 Task: Create a task  Implement a new cloud-based supply chain analytics system for a company , assign it to team member softage.5@softage.net in the project BlueLine and update the status of the task to  On Track  , set the priority of the task to Low
Action: Mouse moved to (68, 60)
Screenshot: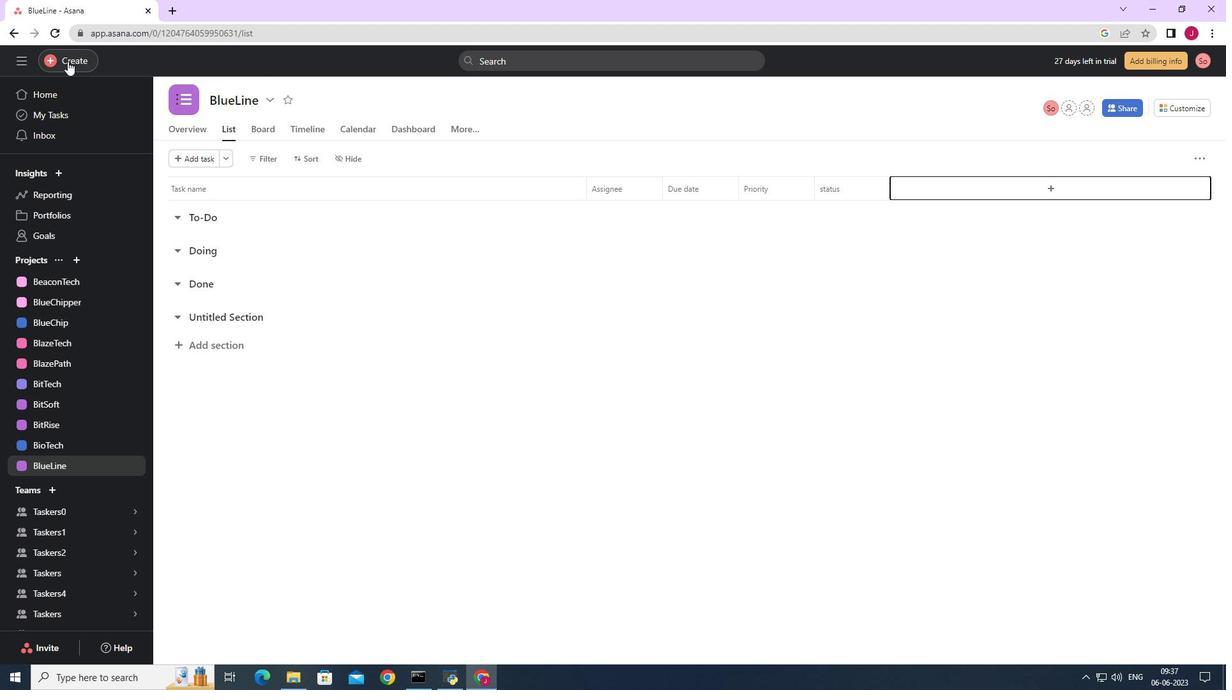 
Action: Mouse pressed left at (68, 60)
Screenshot: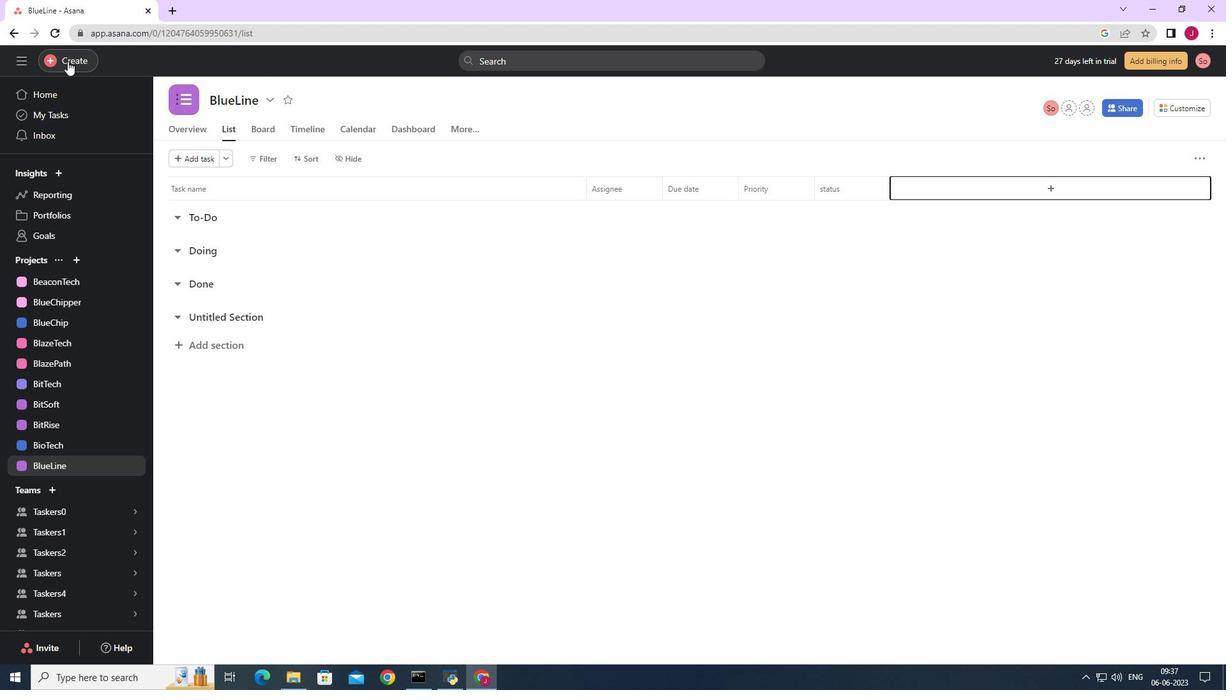 
Action: Mouse moved to (146, 64)
Screenshot: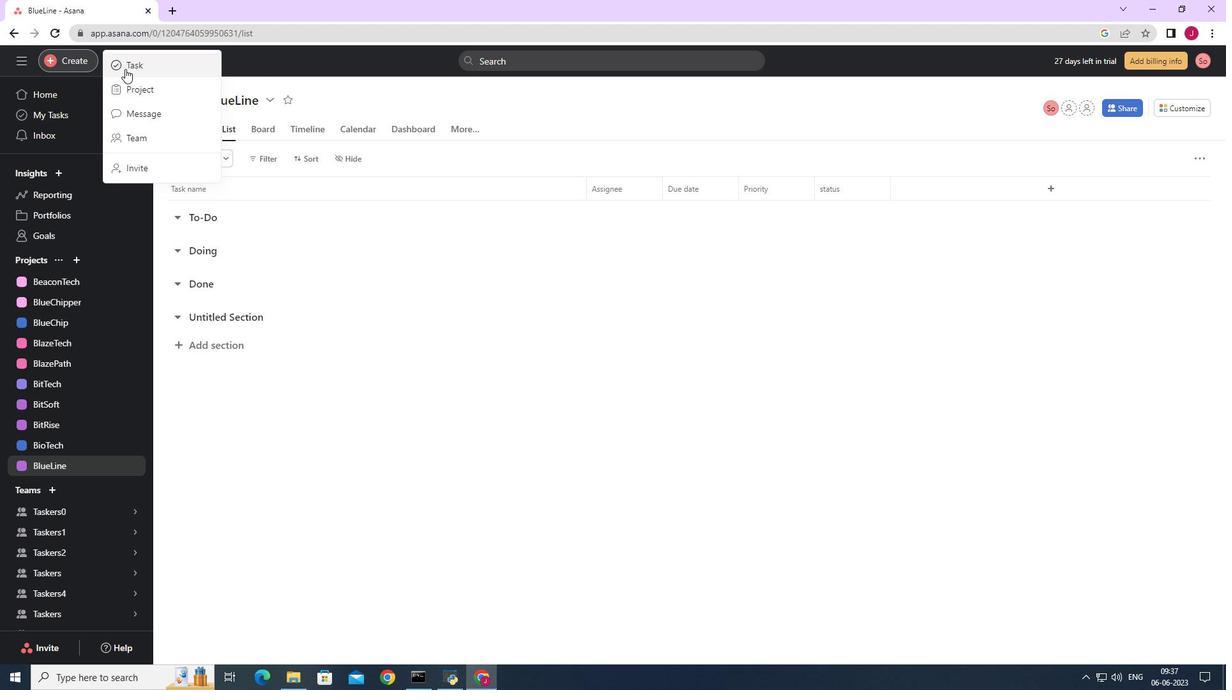 
Action: Mouse pressed left at (146, 64)
Screenshot: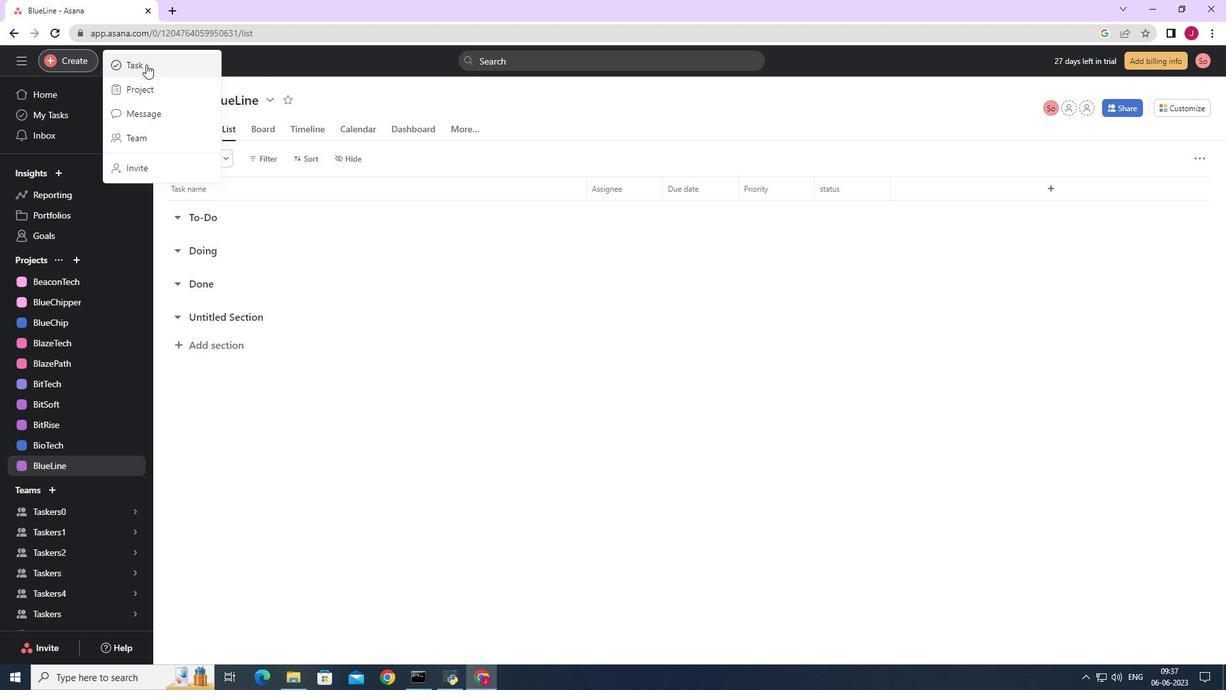 
Action: Mouse moved to (975, 424)
Screenshot: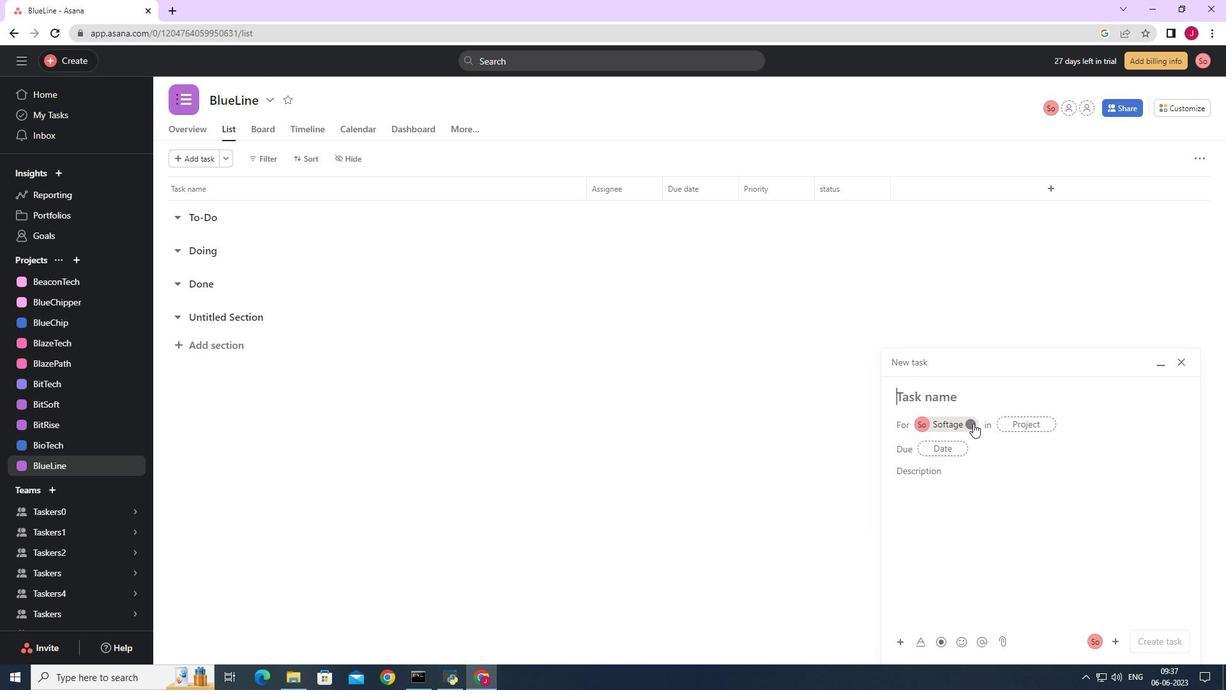 
Action: Mouse pressed left at (975, 424)
Screenshot: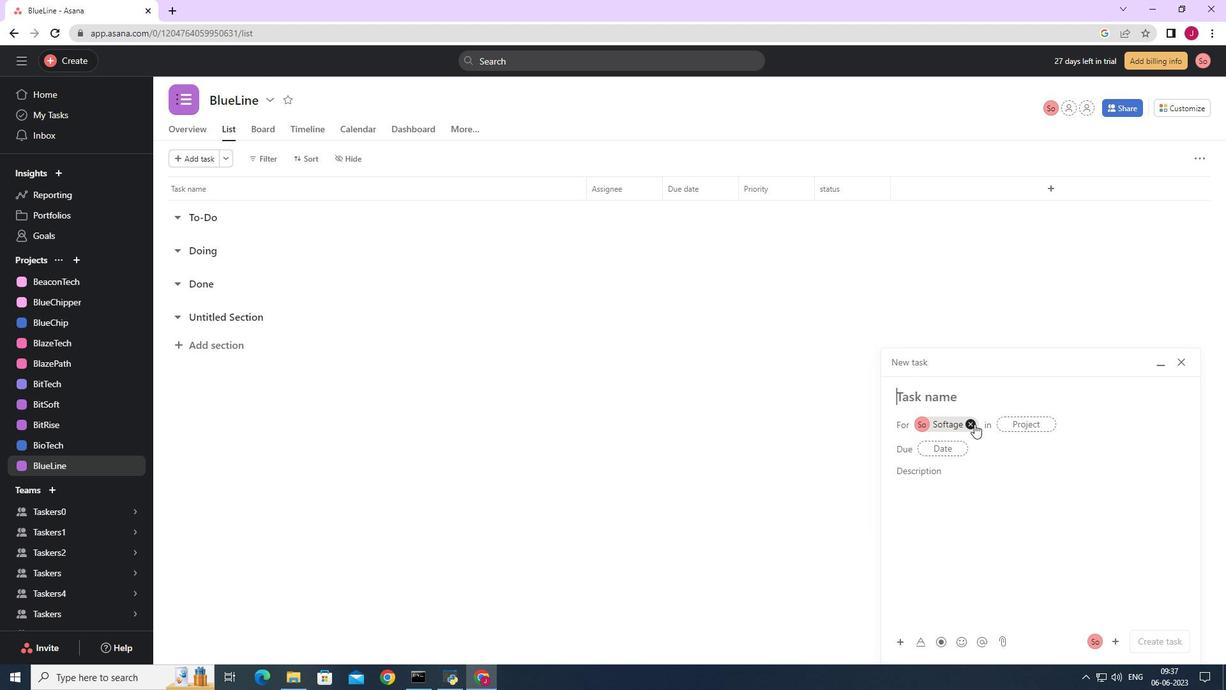 
Action: Mouse moved to (927, 394)
Screenshot: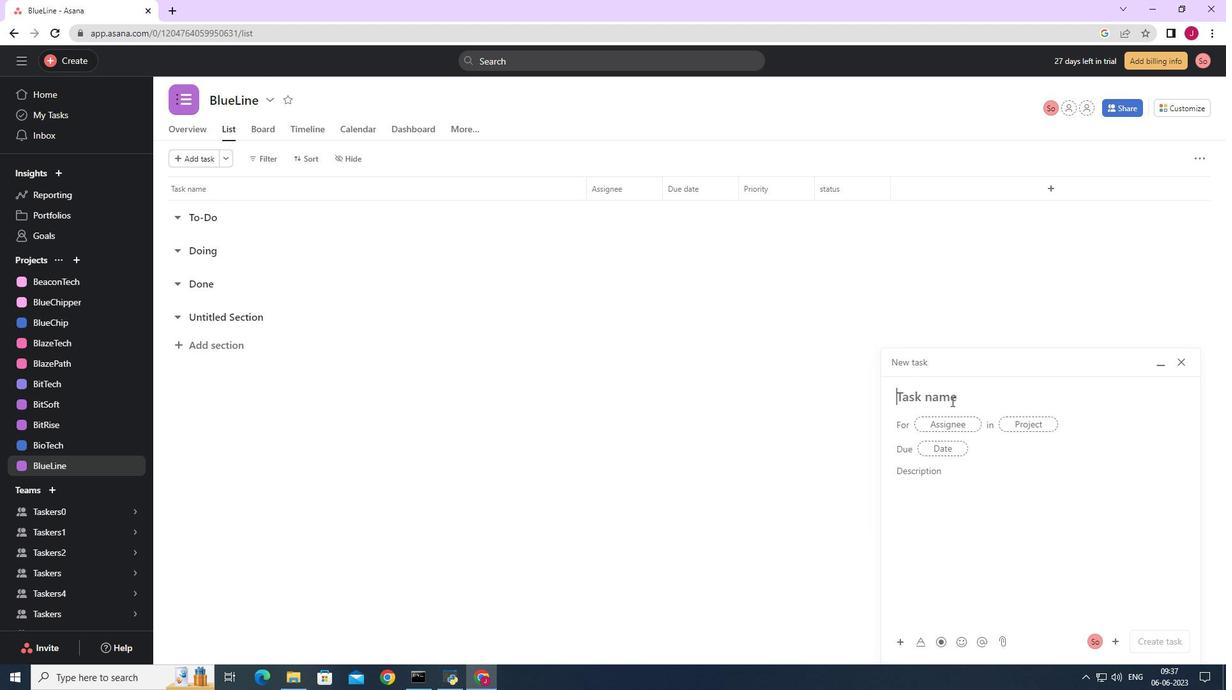 
Action: Mouse pressed left at (927, 394)
Screenshot: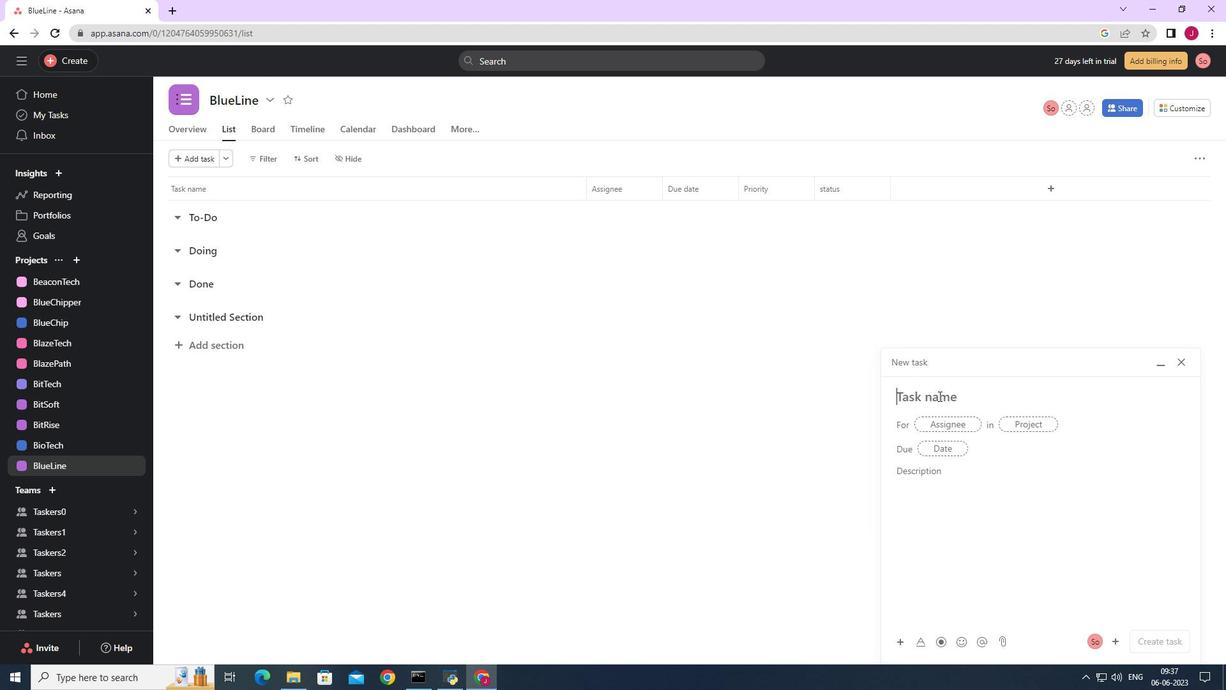 
Action: Key pressed <Key.caps_lock>I<Key.caps_lock>mplement<Key.space>a<Key.space>new<Key.space>cloud-based<Key.space>supply<Key.space>chain<Key.space>analytics<Key.space>system<Key.space>for<Key.space>a<Key.space>company
Screenshot: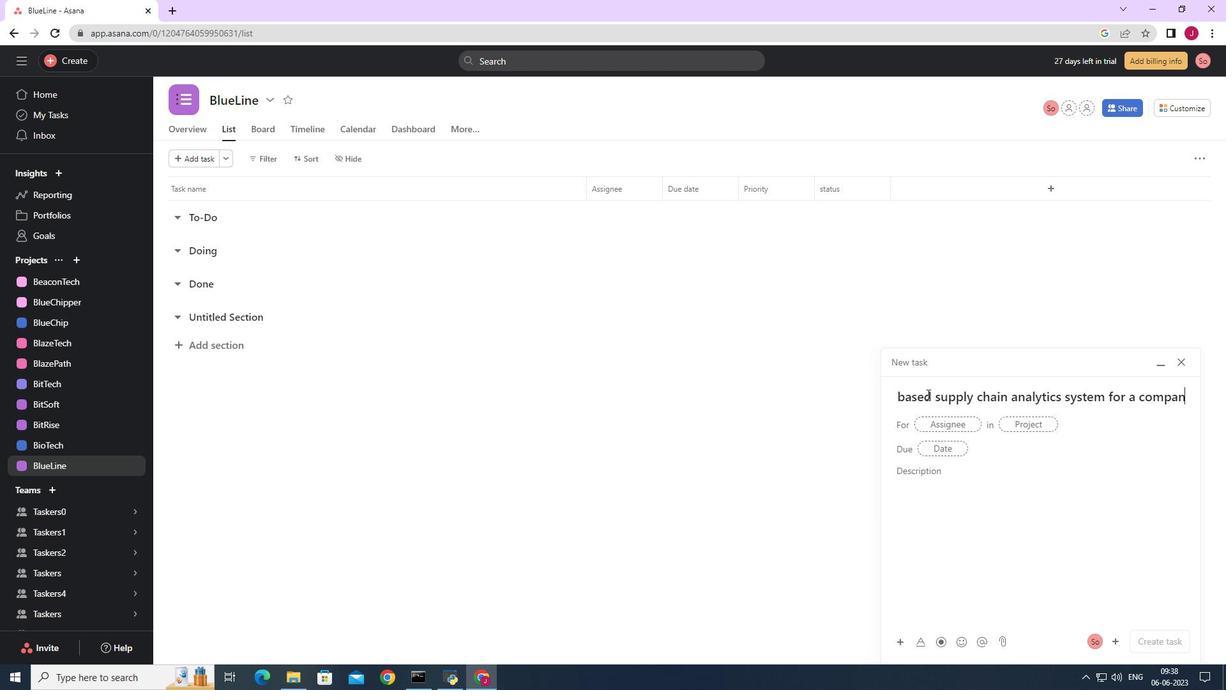 
Action: Mouse moved to (966, 423)
Screenshot: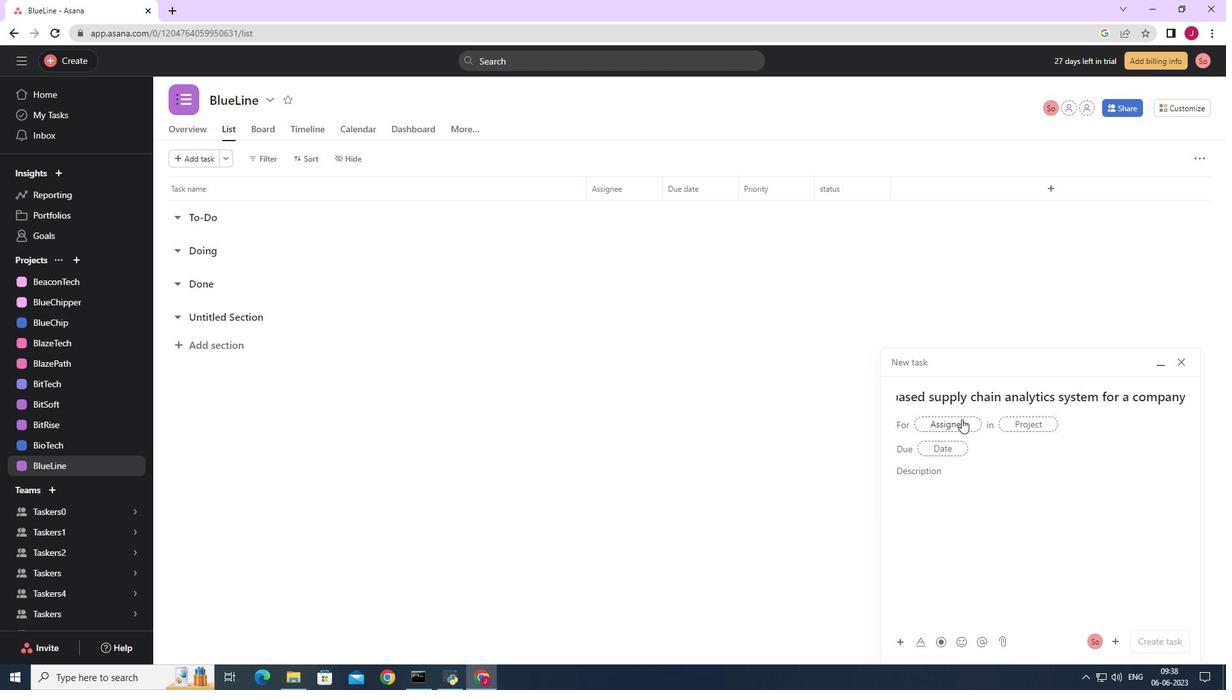 
Action: Mouse pressed left at (966, 423)
Screenshot: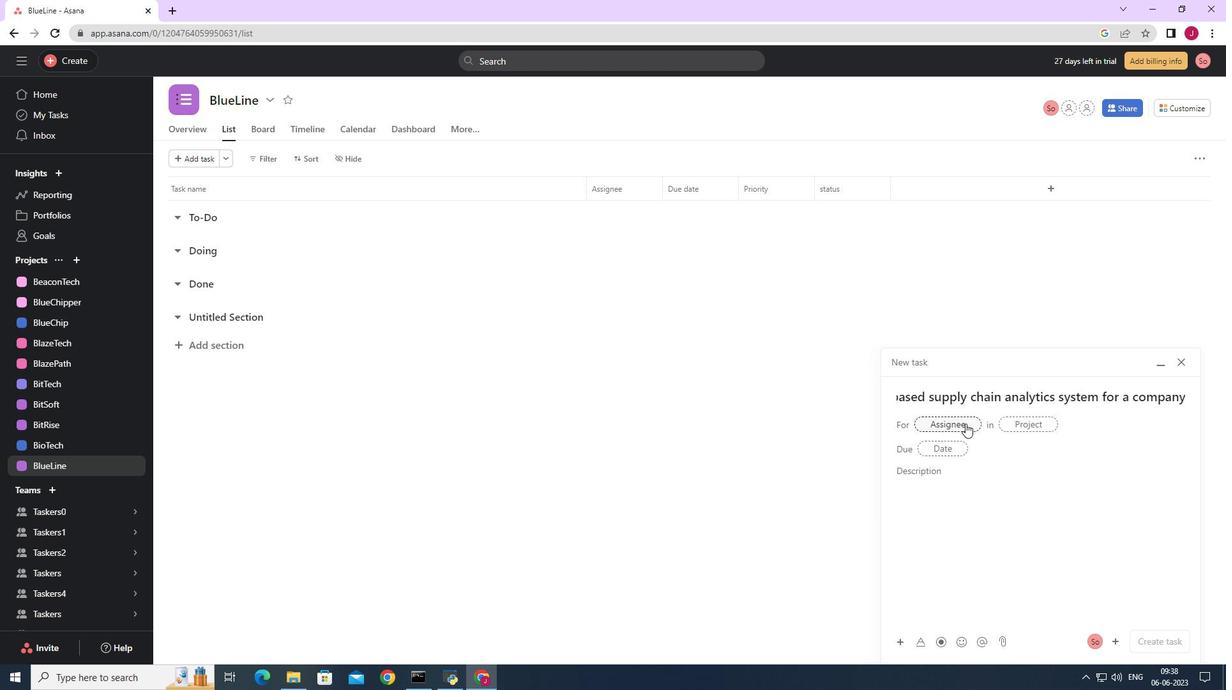 
Action: Mouse moved to (966, 423)
Screenshot: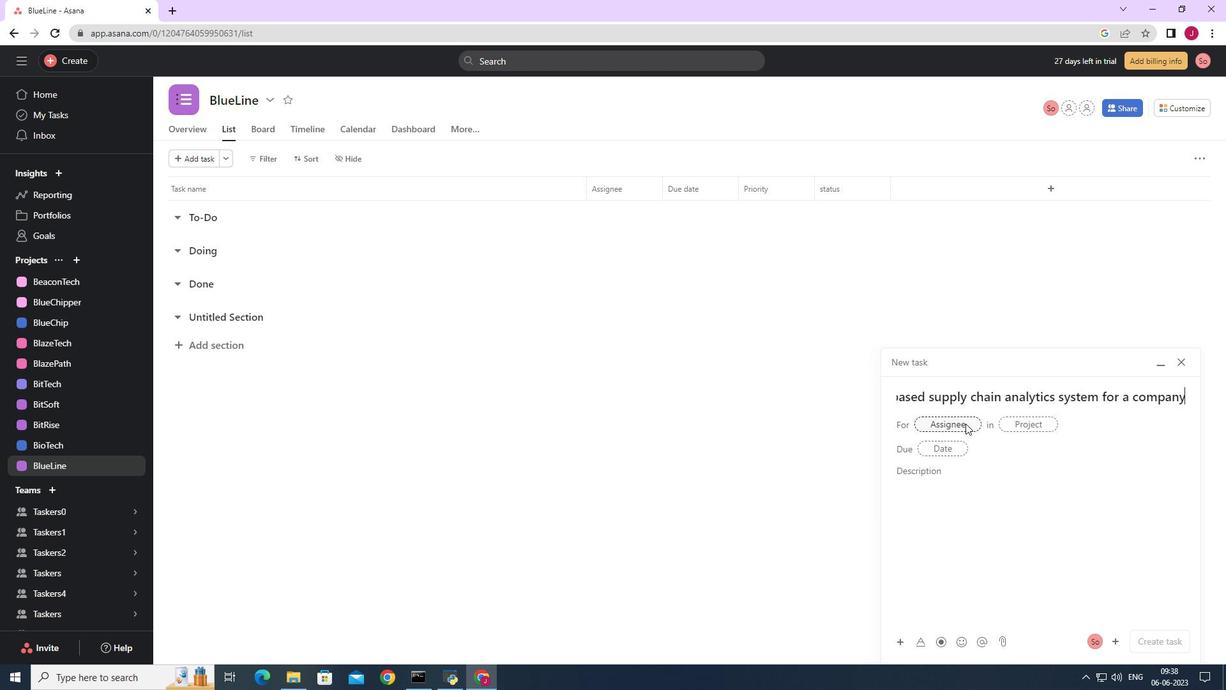 
Action: Key pressed softage.5
Screenshot: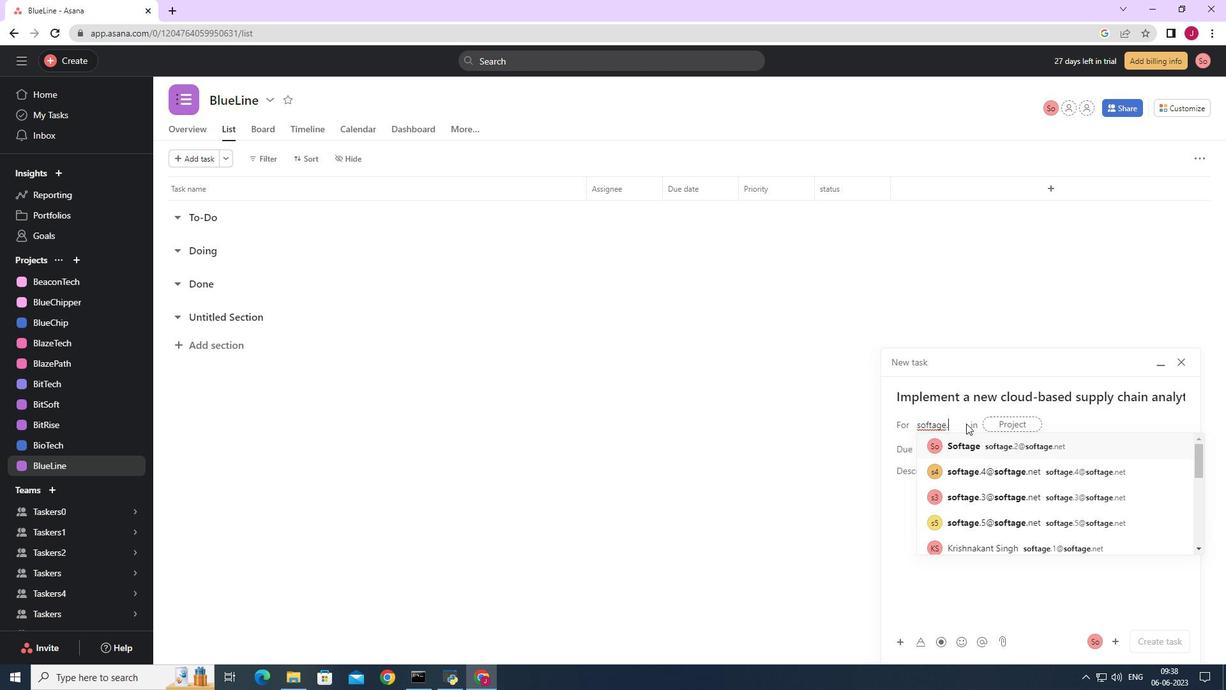 
Action: Mouse moved to (984, 447)
Screenshot: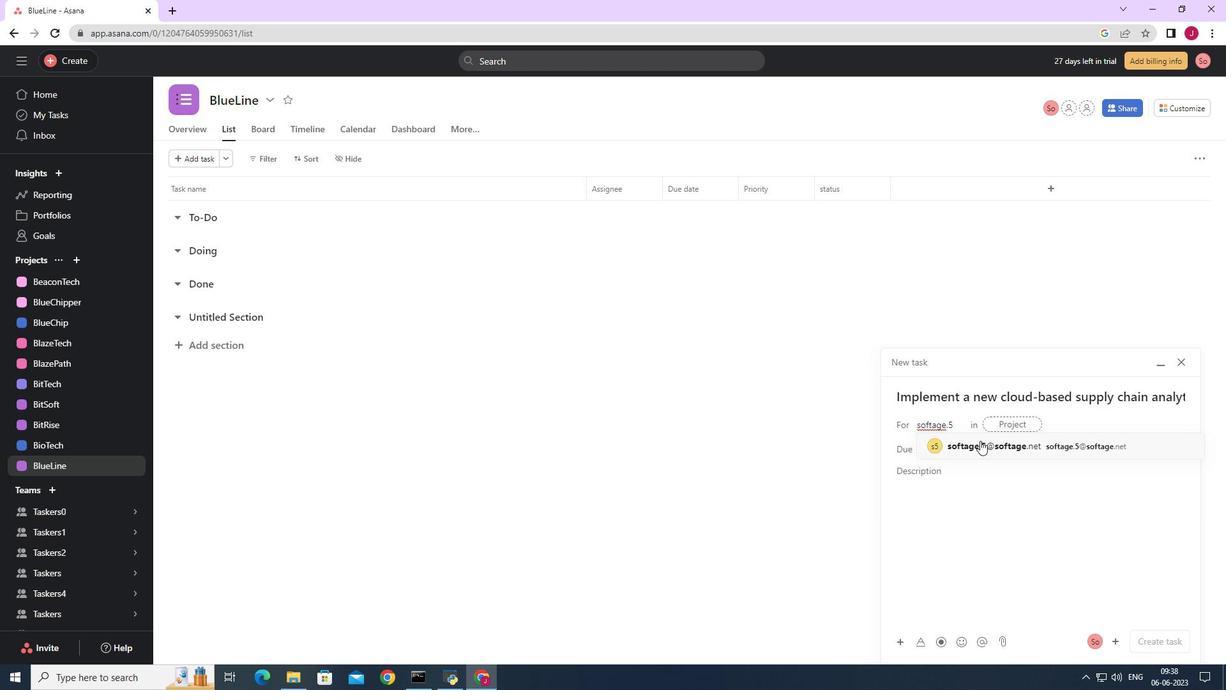 
Action: Mouse pressed left at (984, 447)
Screenshot: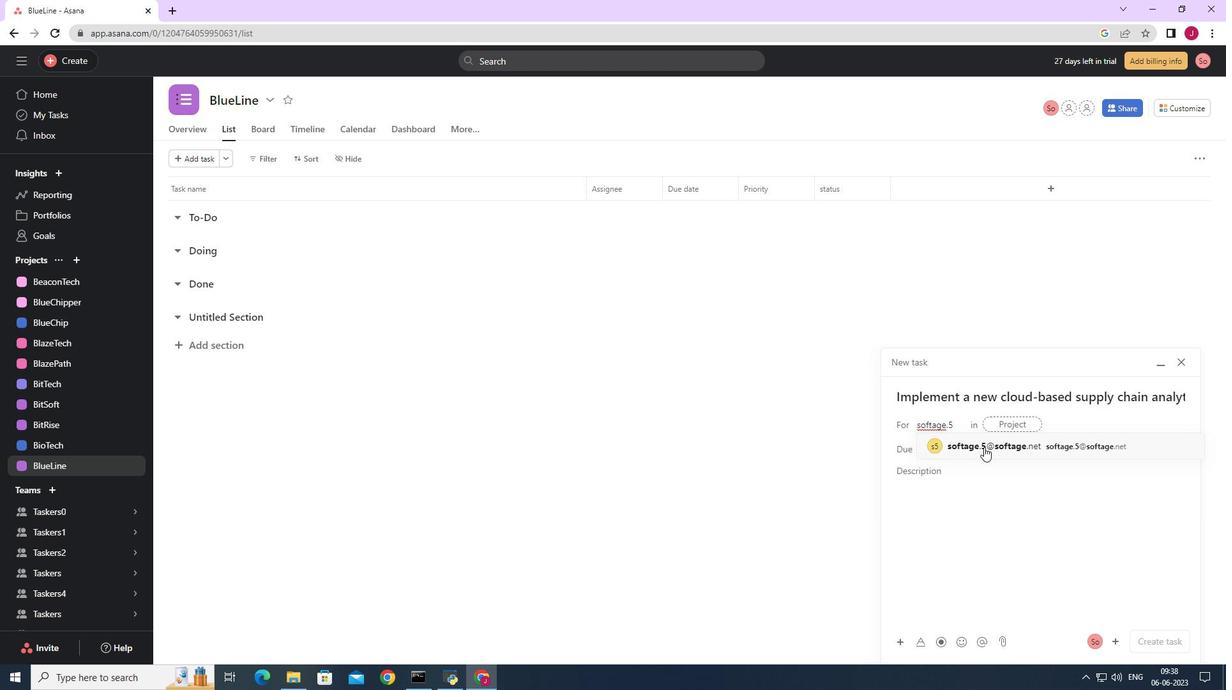 
Action: Mouse moved to (812, 444)
Screenshot: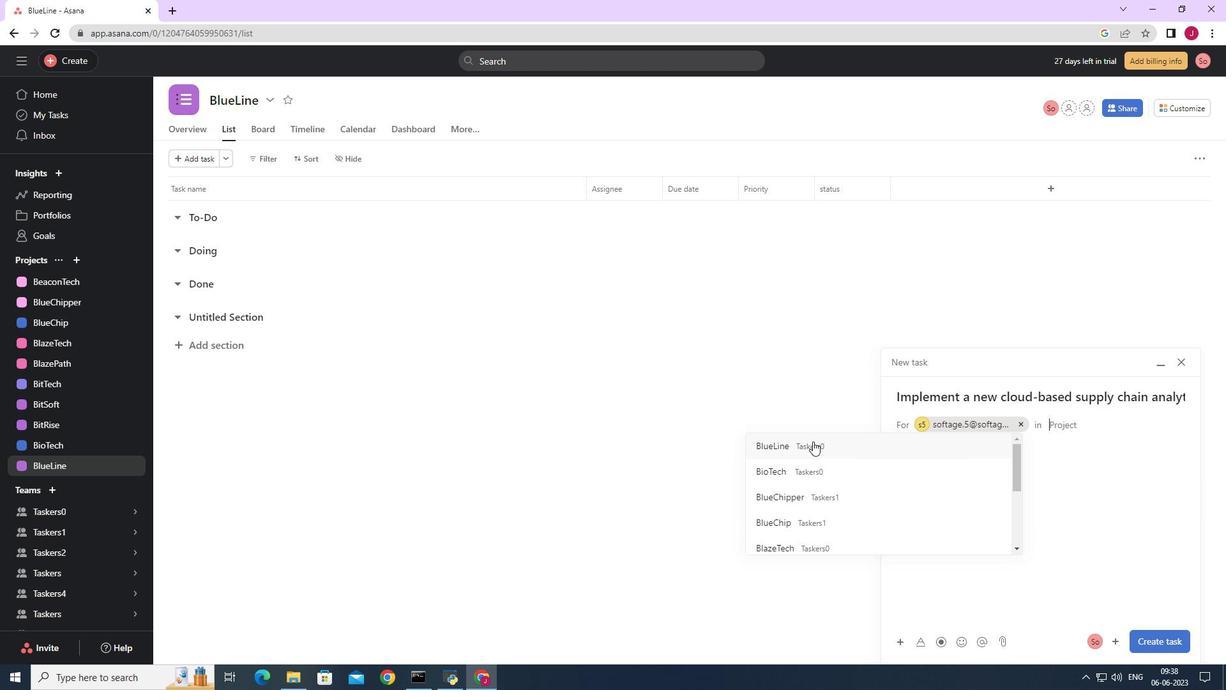 
Action: Mouse pressed left at (812, 444)
Screenshot: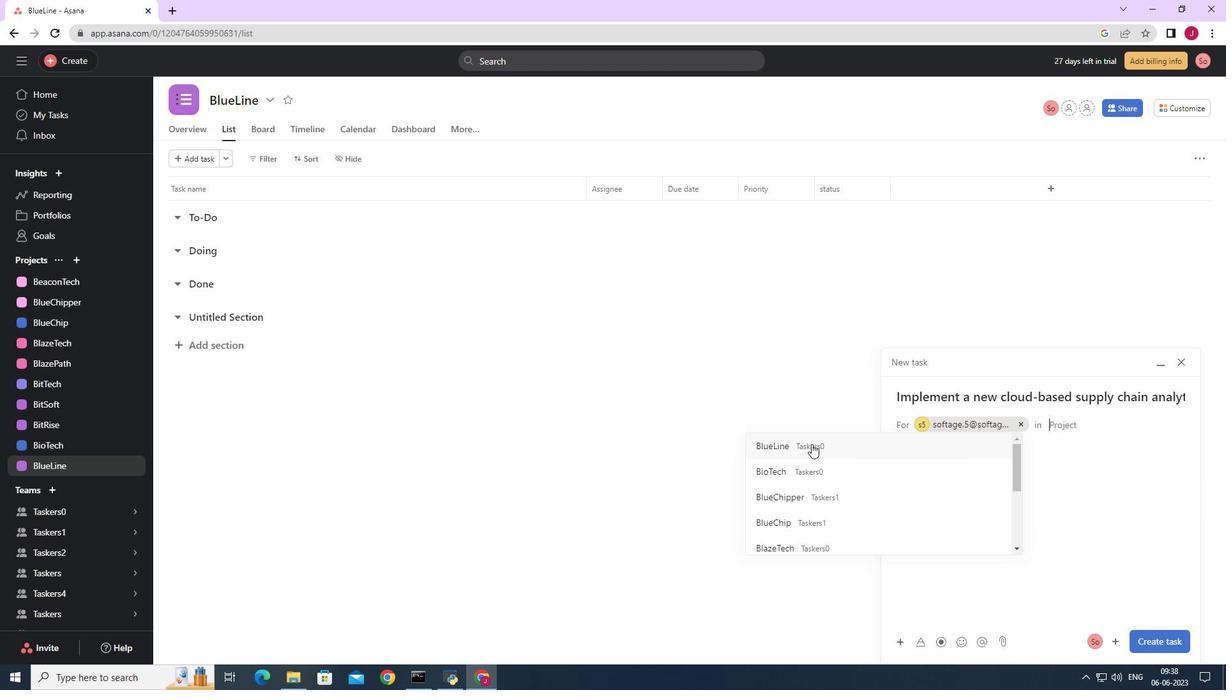 
Action: Mouse moved to (961, 474)
Screenshot: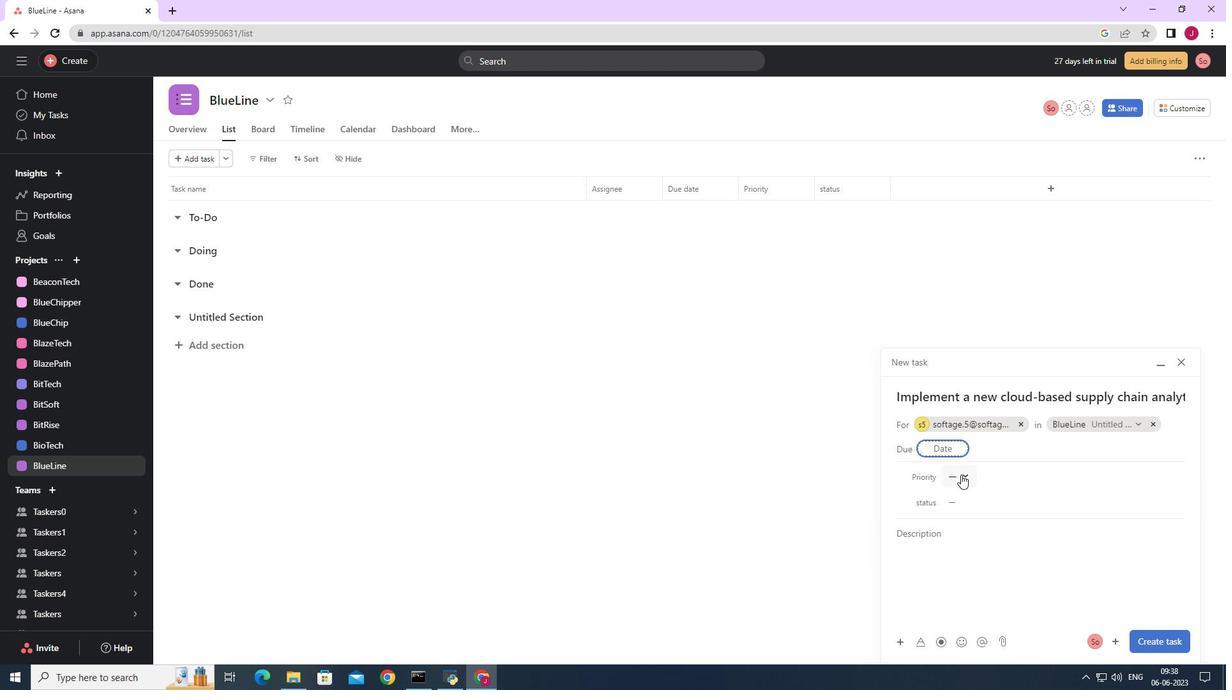 
Action: Mouse pressed left at (961, 474)
Screenshot: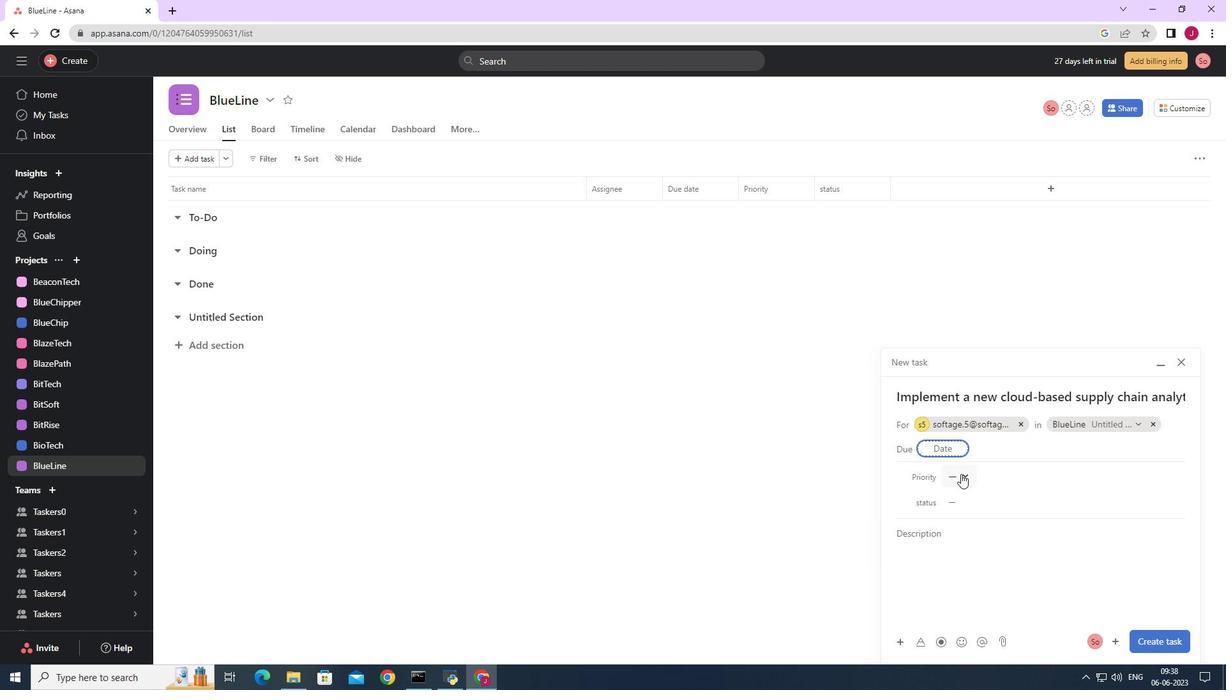 
Action: Mouse moved to (975, 560)
Screenshot: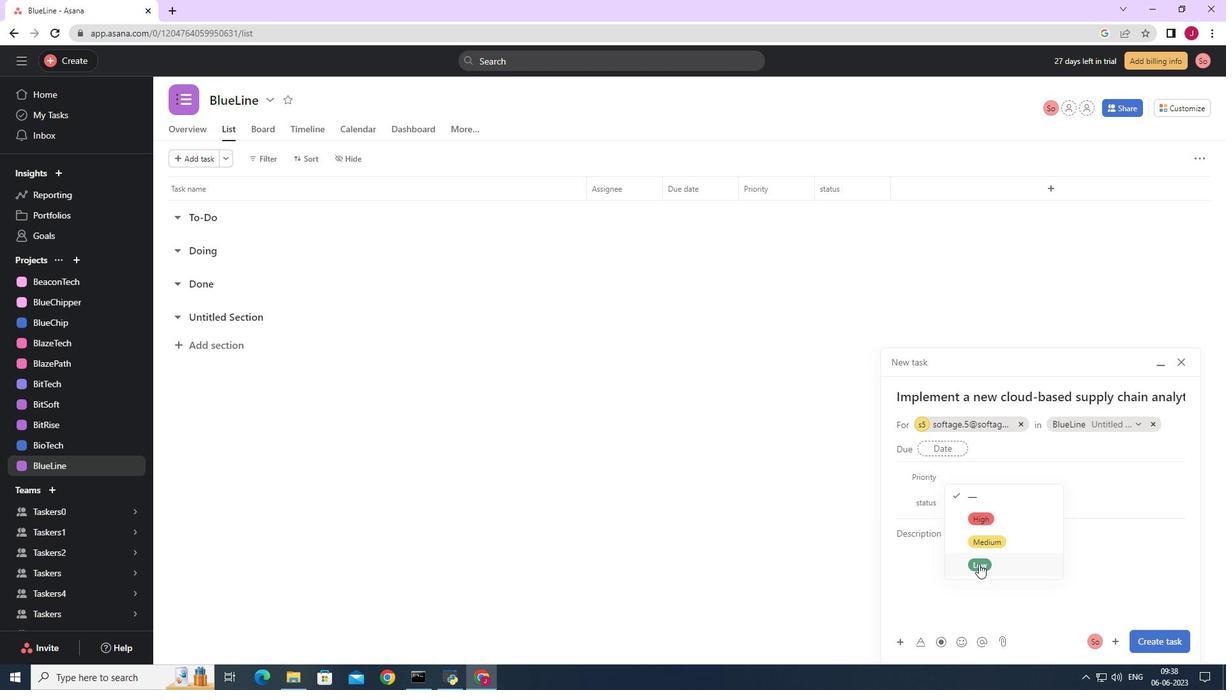 
Action: Mouse pressed left at (975, 560)
Screenshot: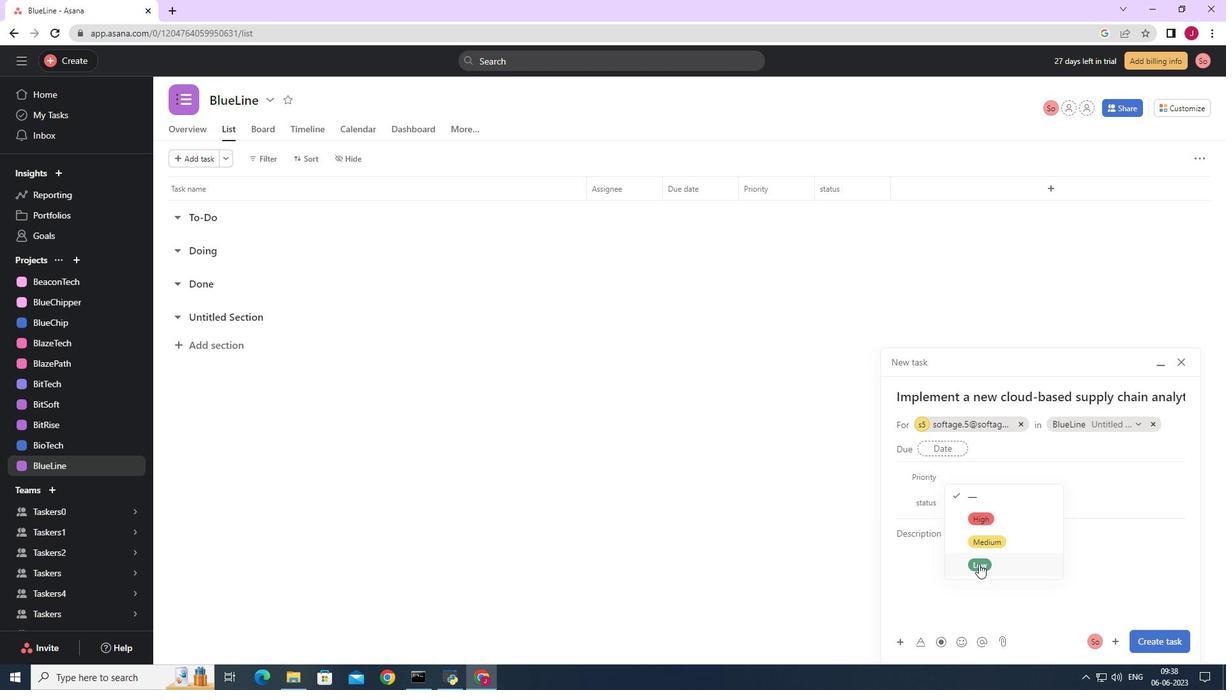 
Action: Mouse moved to (955, 495)
Screenshot: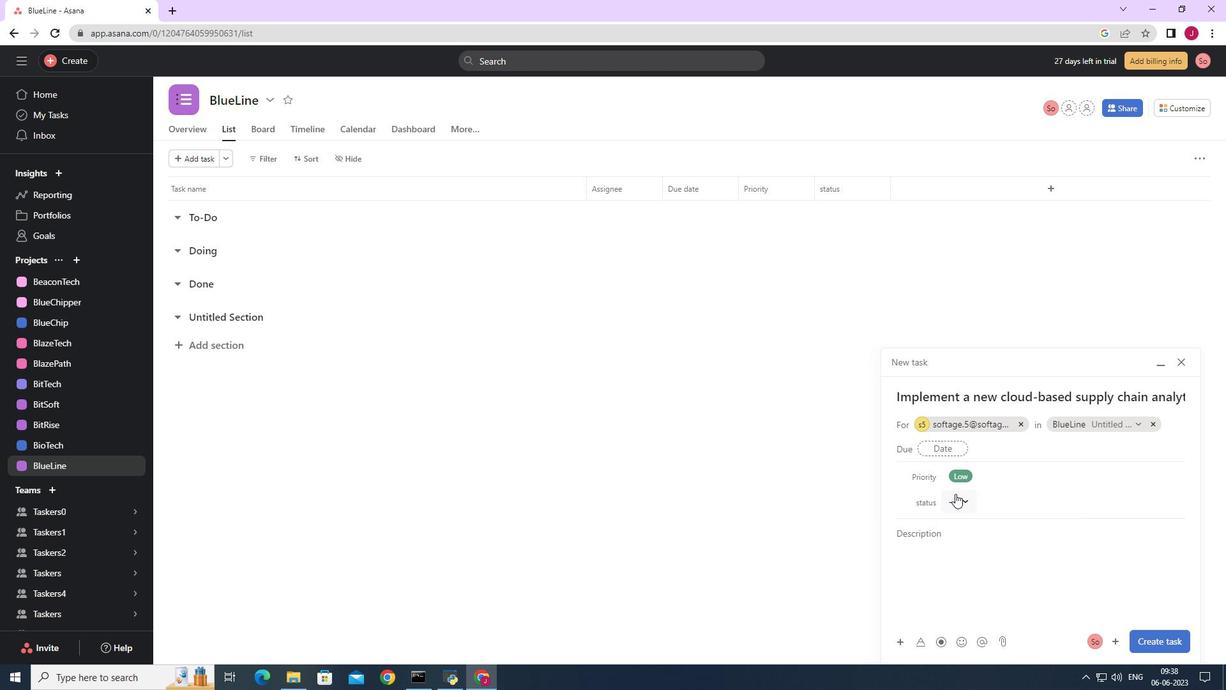 
Action: Mouse pressed left at (955, 495)
Screenshot: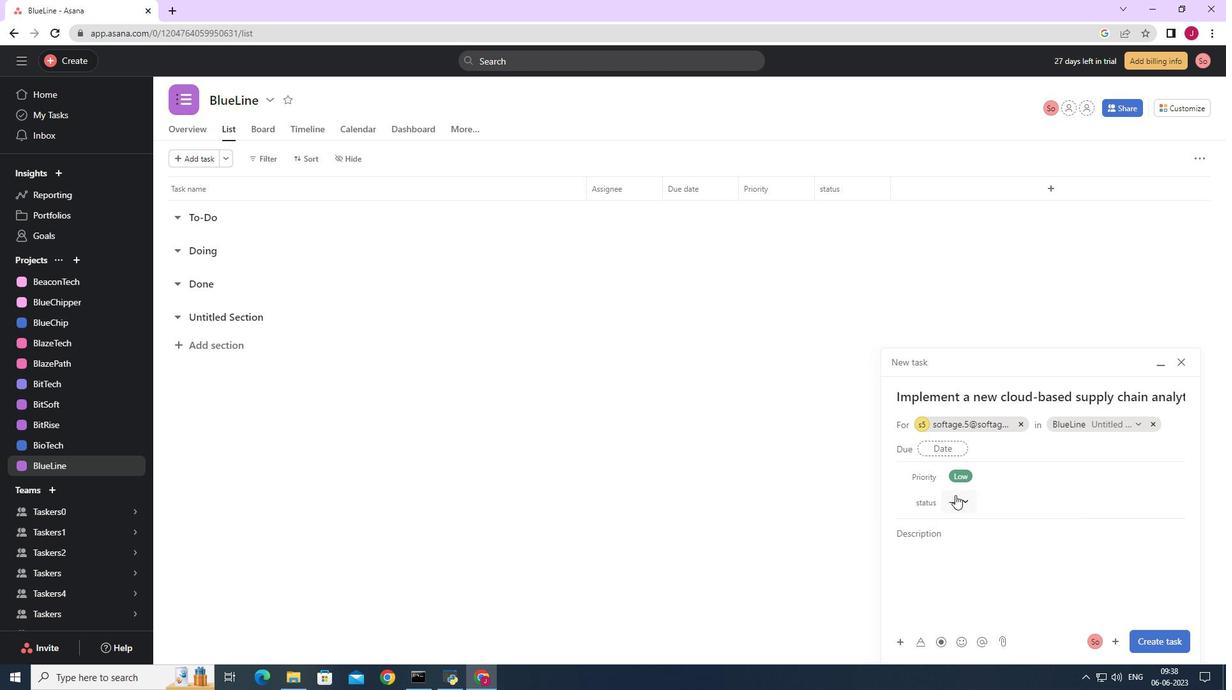 
Action: Mouse moved to (983, 544)
Screenshot: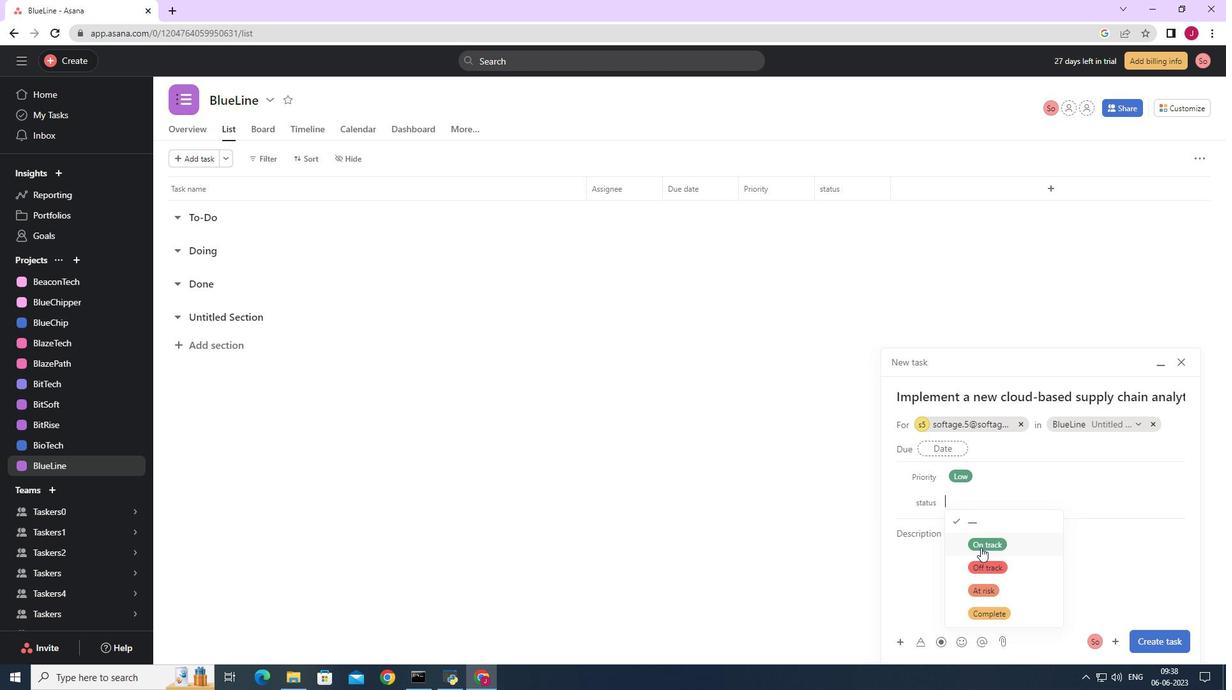 
Action: Mouse pressed left at (983, 544)
Screenshot: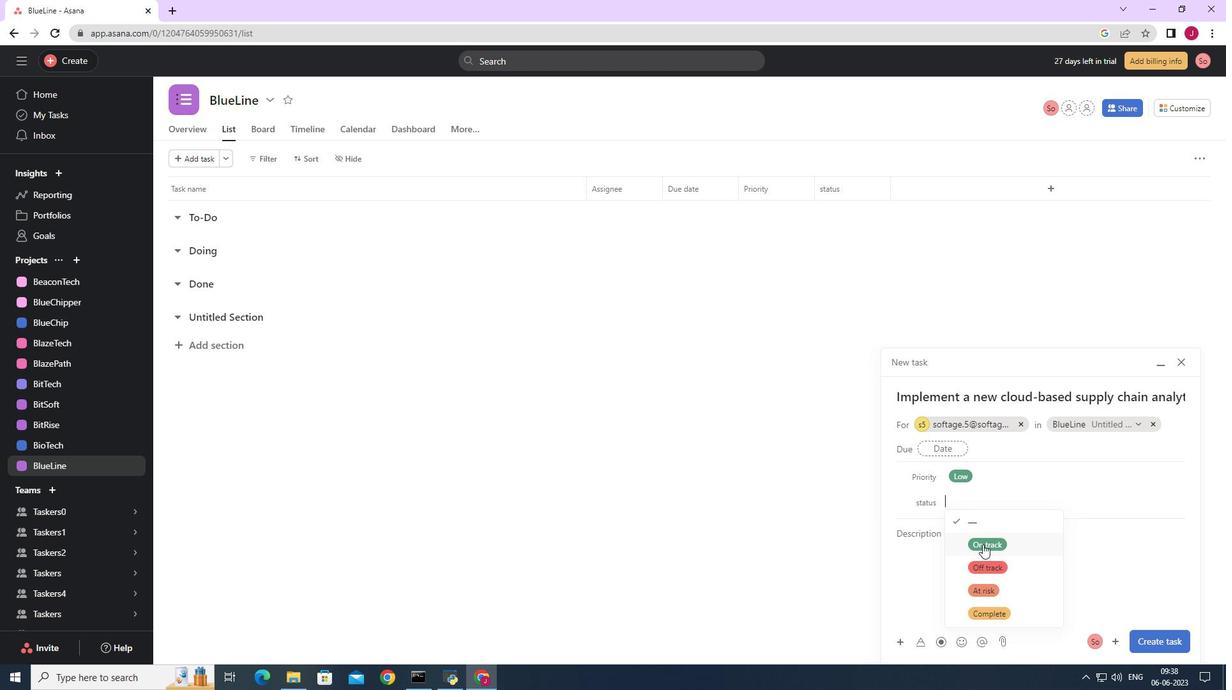 
Action: Mouse moved to (1155, 637)
Screenshot: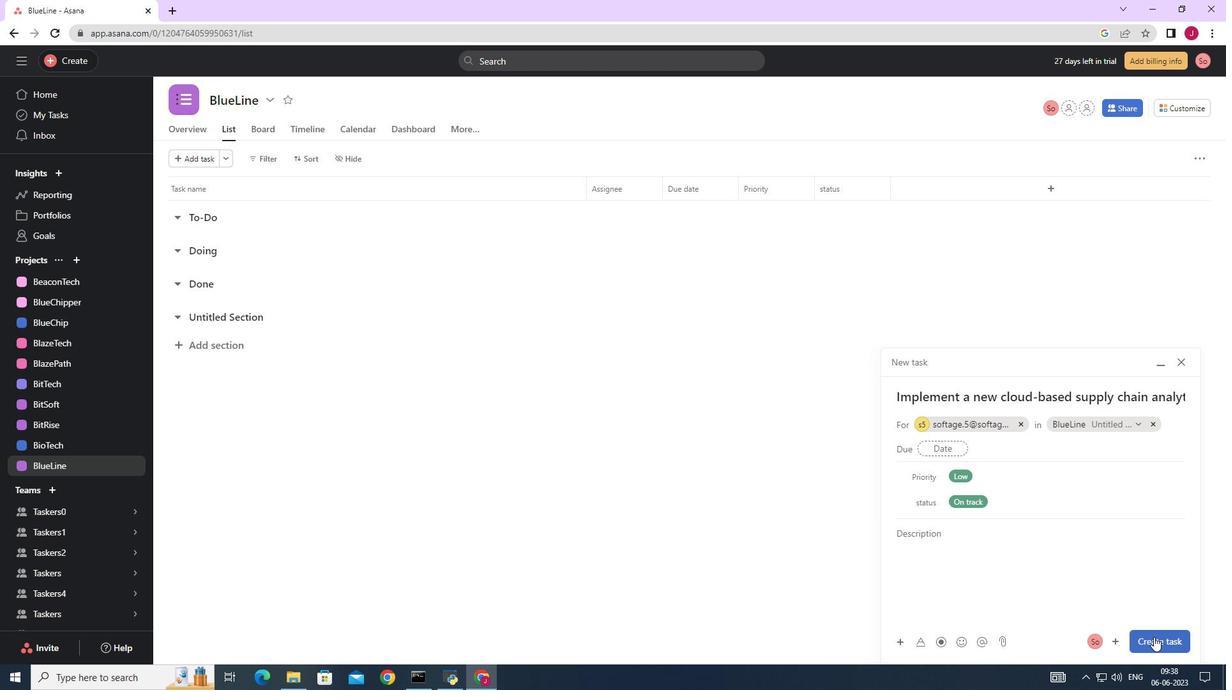 
Action: Mouse pressed left at (1155, 637)
Screenshot: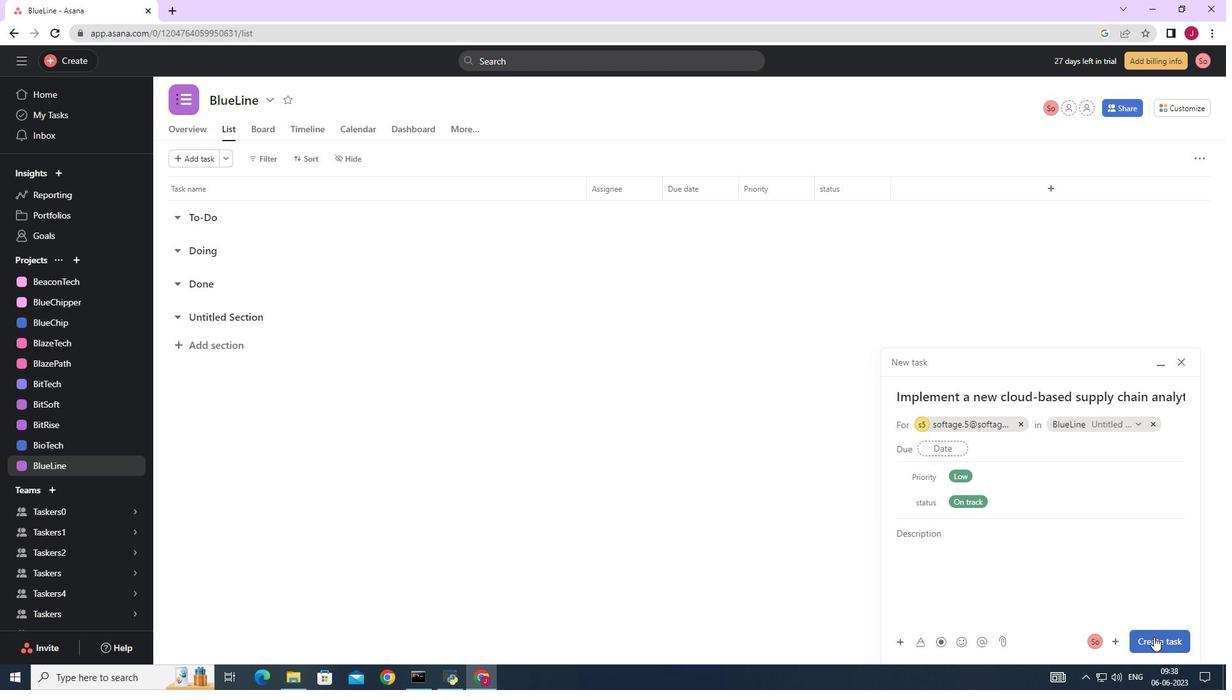 
Action: Mouse moved to (1145, 633)
Screenshot: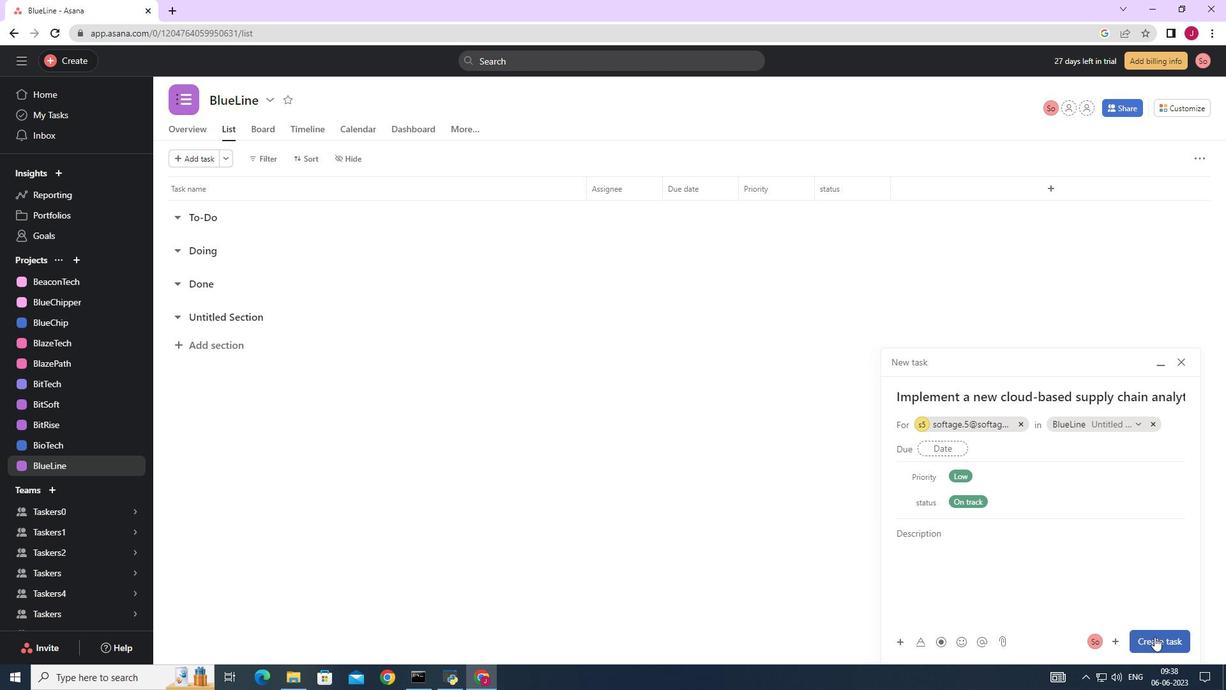 
